 Task: Look for products with blueberry flavor.
Action: Mouse moved to (22, 118)
Screenshot: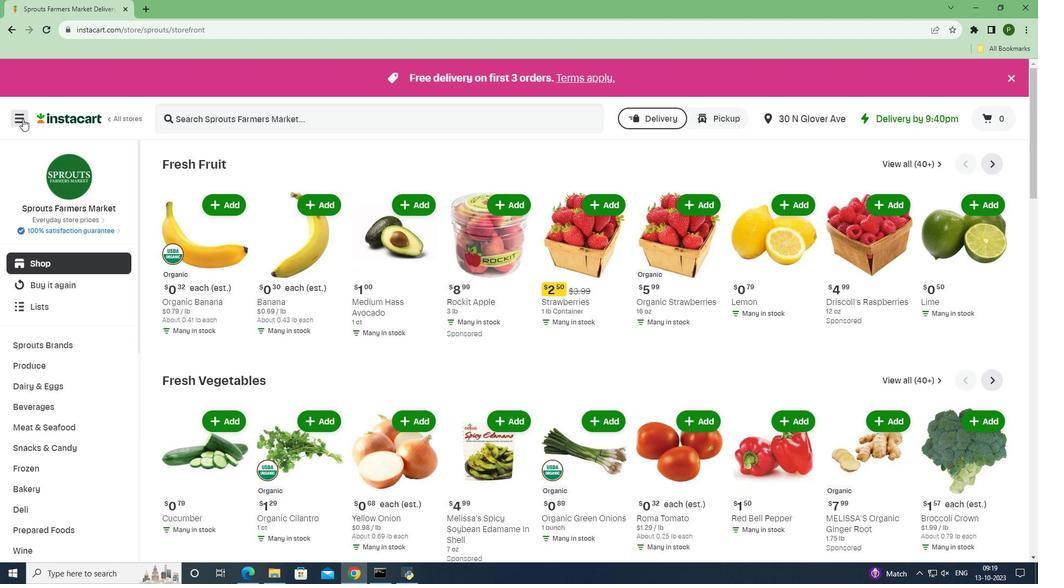 
Action: Mouse pressed left at (22, 118)
Screenshot: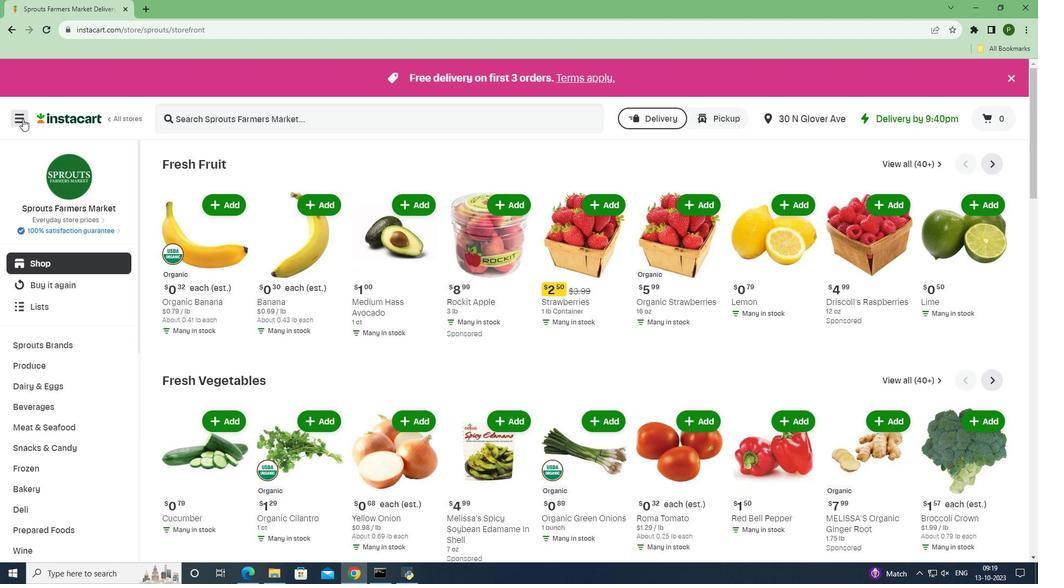 
Action: Mouse moved to (41, 285)
Screenshot: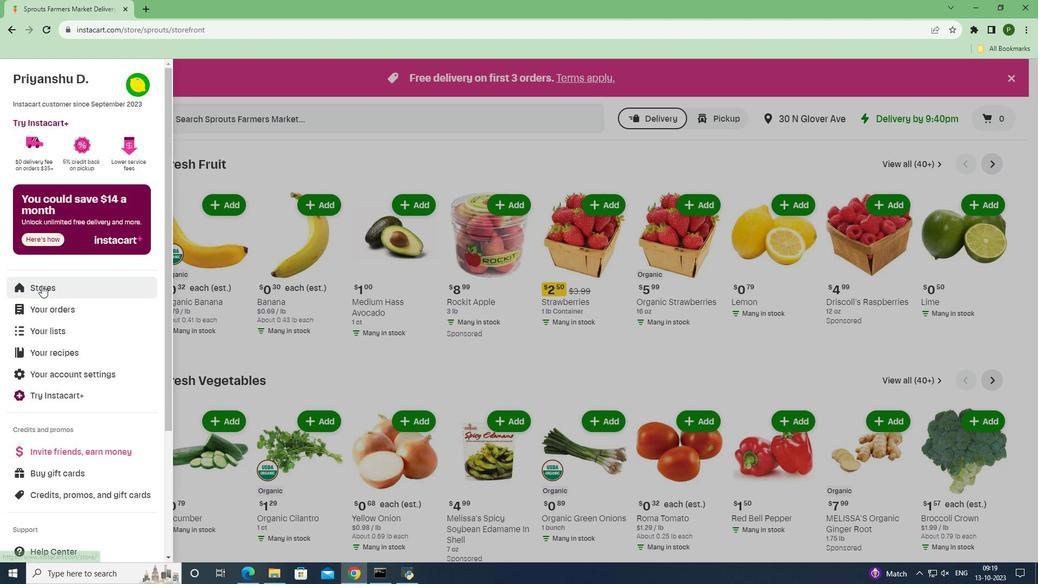 
Action: Mouse pressed left at (41, 285)
Screenshot: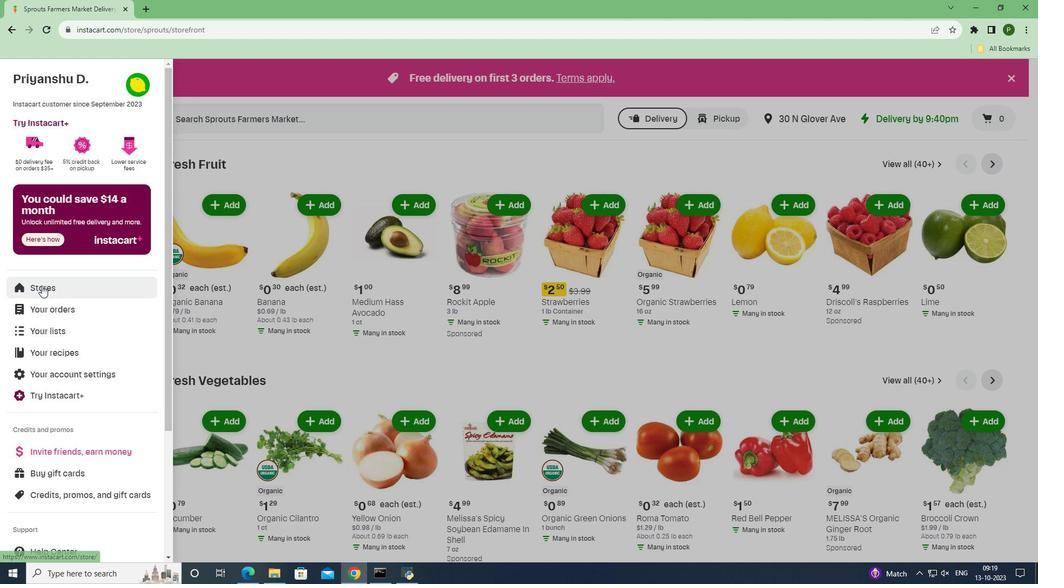 
Action: Mouse moved to (246, 129)
Screenshot: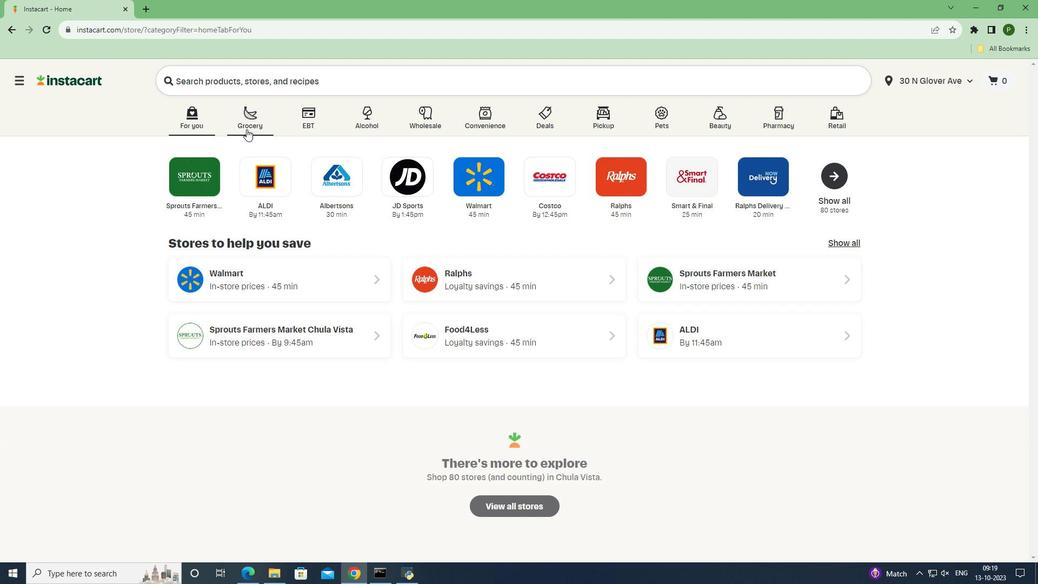 
Action: Mouse pressed left at (246, 129)
Screenshot: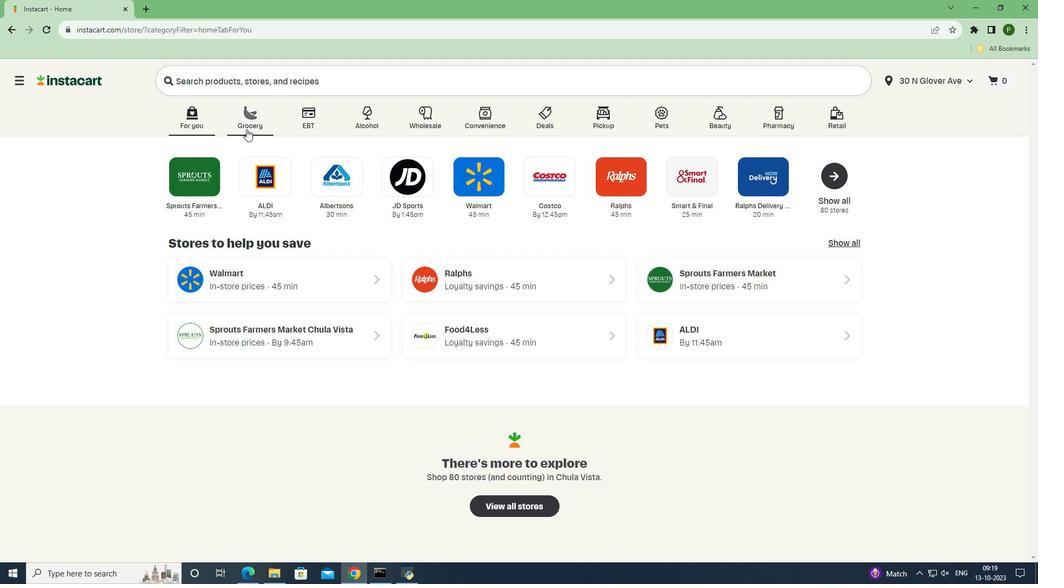 
Action: Mouse moved to (644, 254)
Screenshot: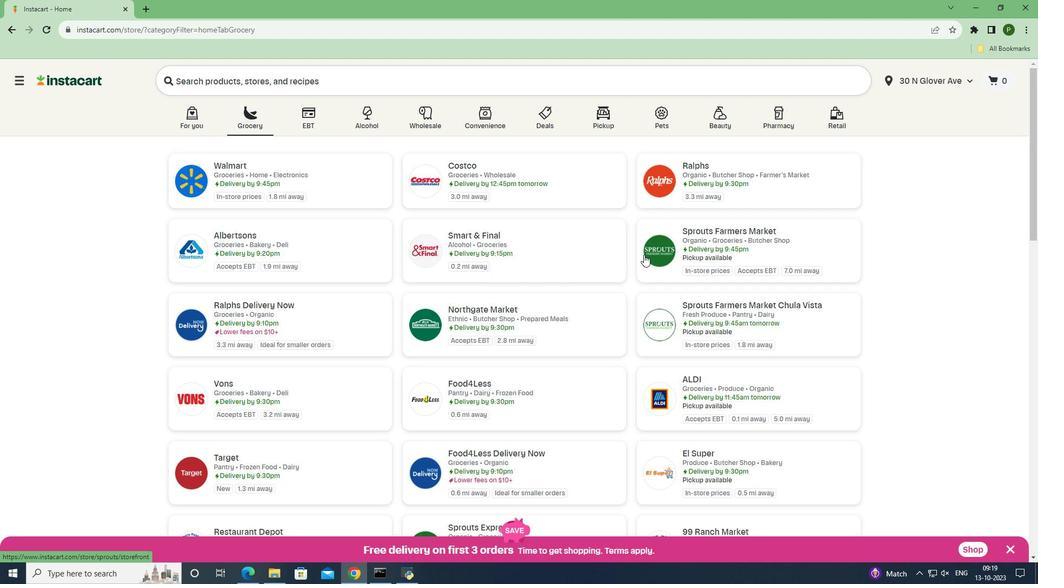 
Action: Mouse pressed left at (644, 254)
Screenshot: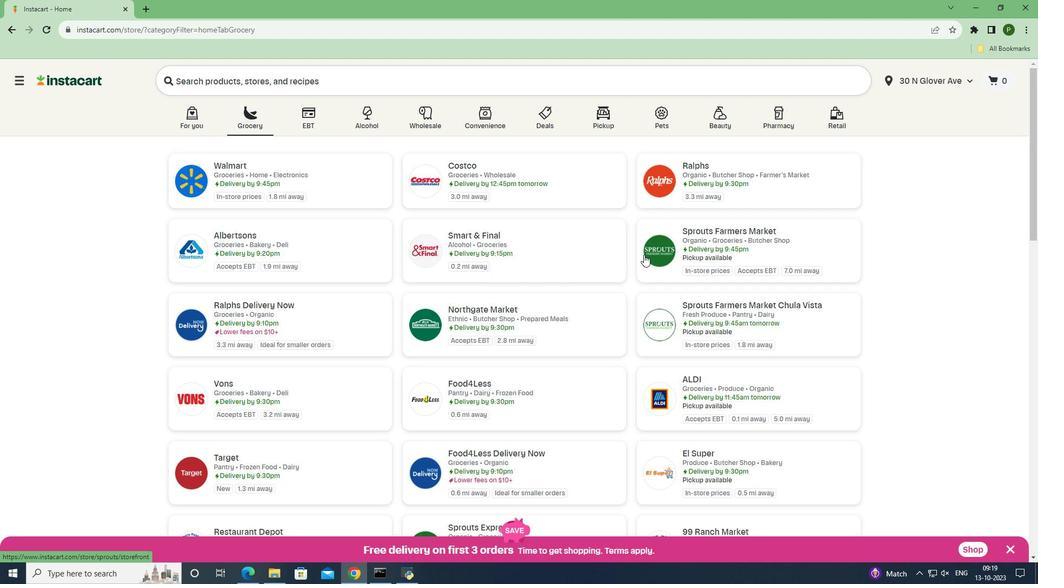 
Action: Mouse moved to (69, 407)
Screenshot: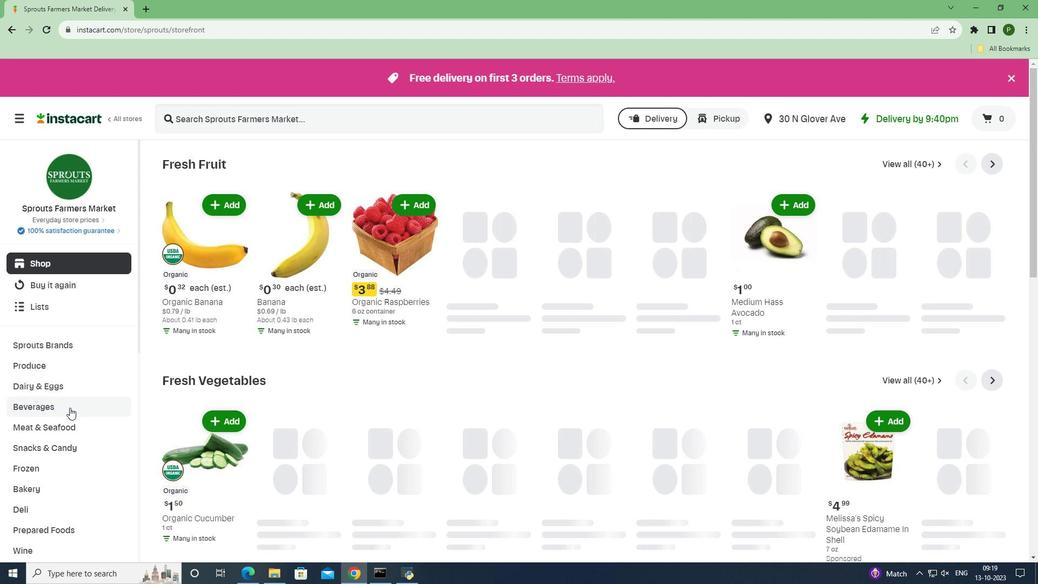 
Action: Mouse pressed left at (69, 407)
Screenshot: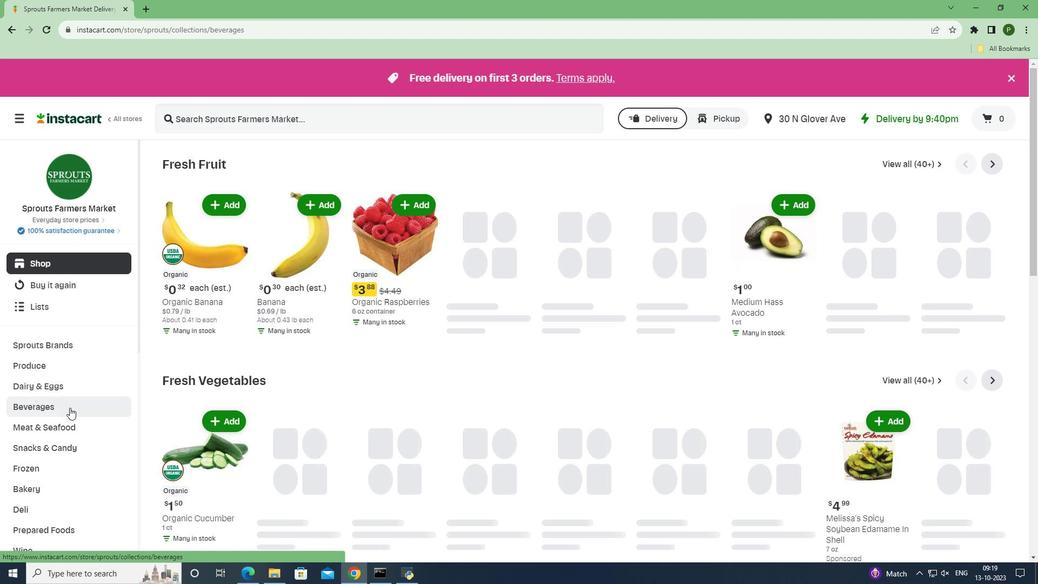 
Action: Mouse moved to (600, 188)
Screenshot: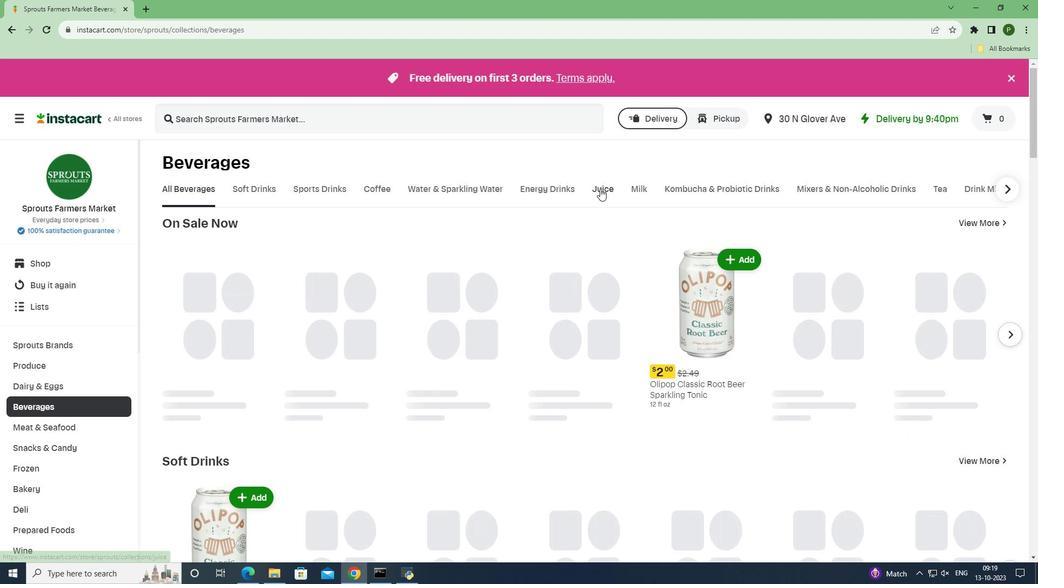 
Action: Mouse pressed left at (600, 188)
Screenshot: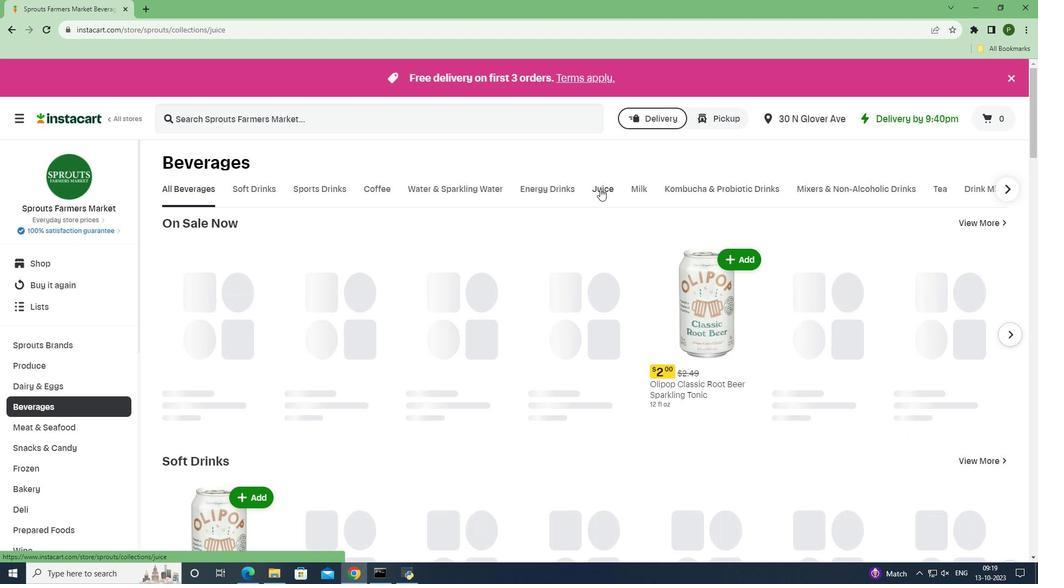 
Action: Mouse moved to (204, 283)
Screenshot: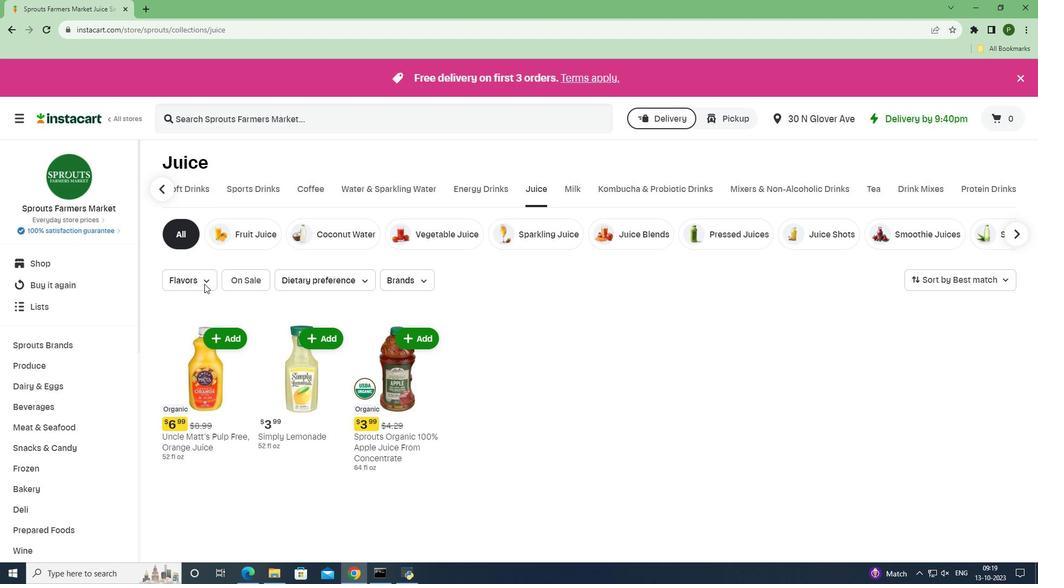 
Action: Mouse pressed left at (204, 283)
Screenshot: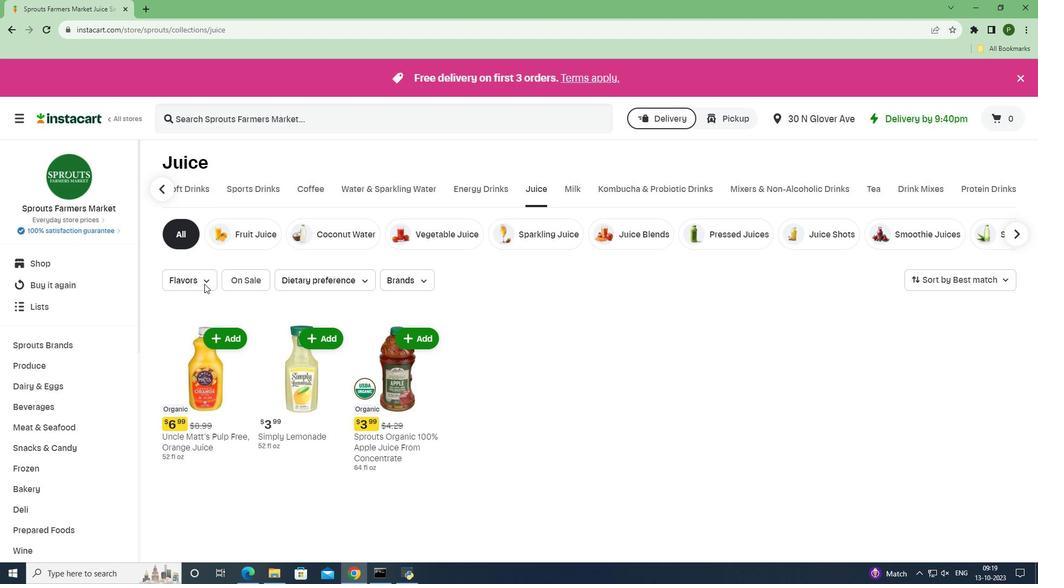 
Action: Mouse moved to (196, 283)
Screenshot: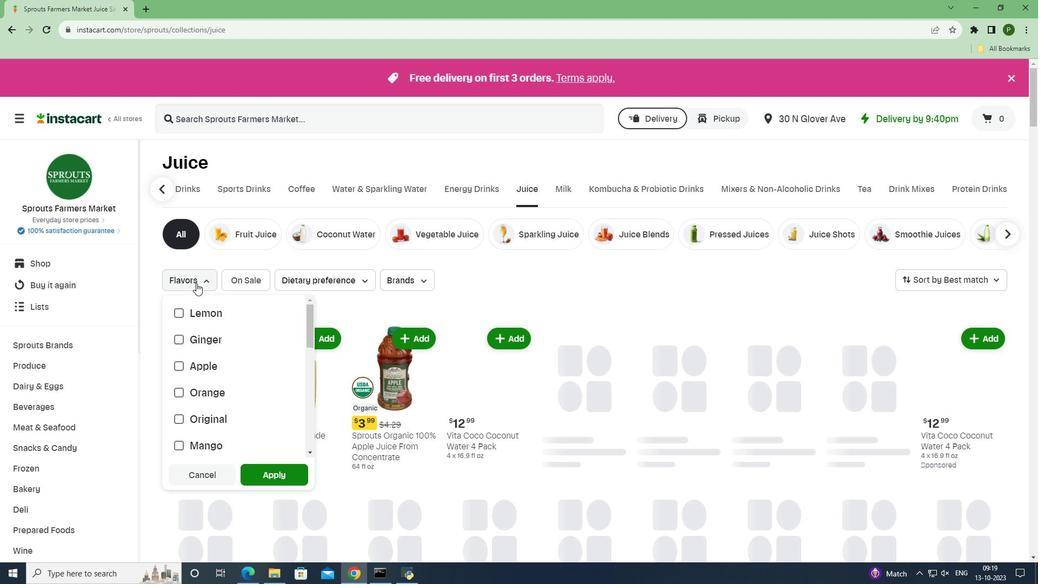 
Action: Mouse pressed left at (196, 283)
Screenshot: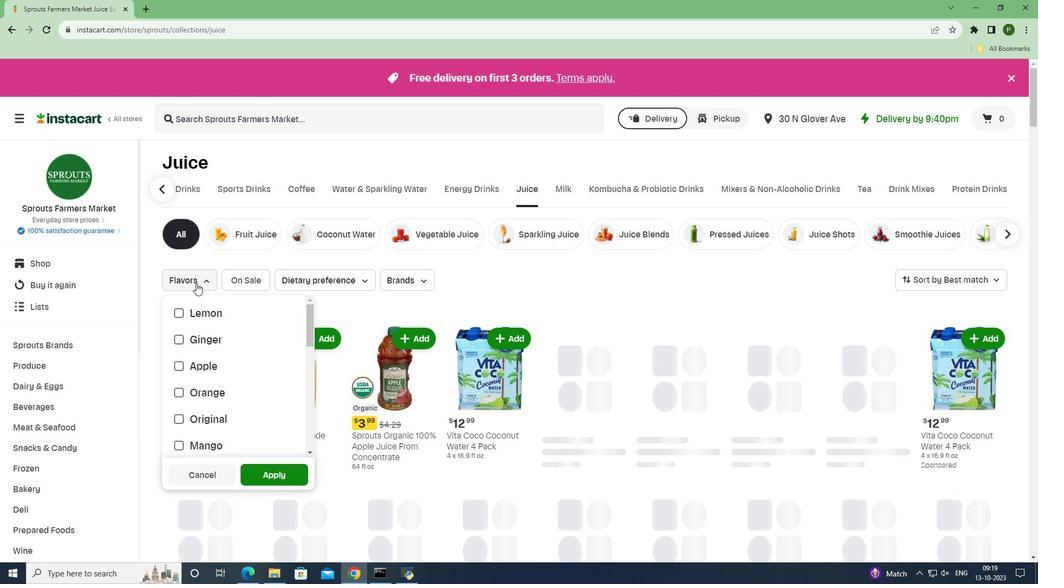 
Action: Mouse moved to (196, 283)
Screenshot: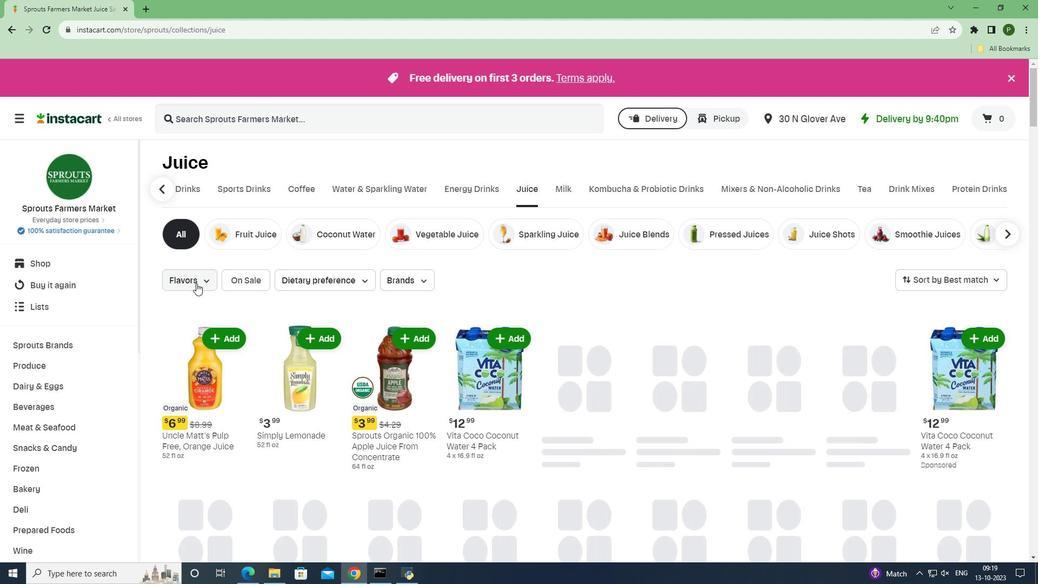 
Action: Mouse pressed left at (196, 283)
Screenshot: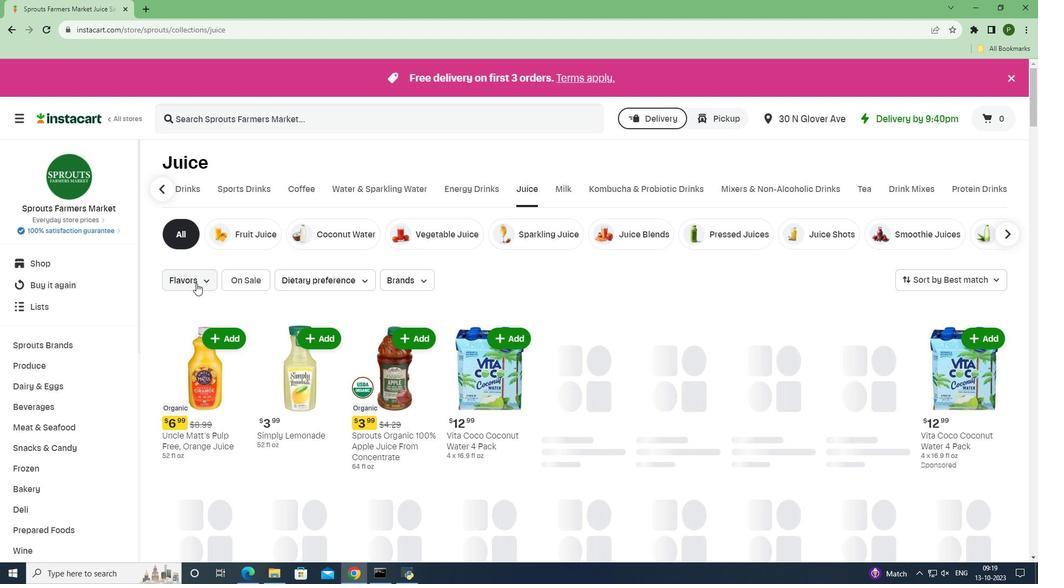 
Action: Mouse moved to (215, 373)
Screenshot: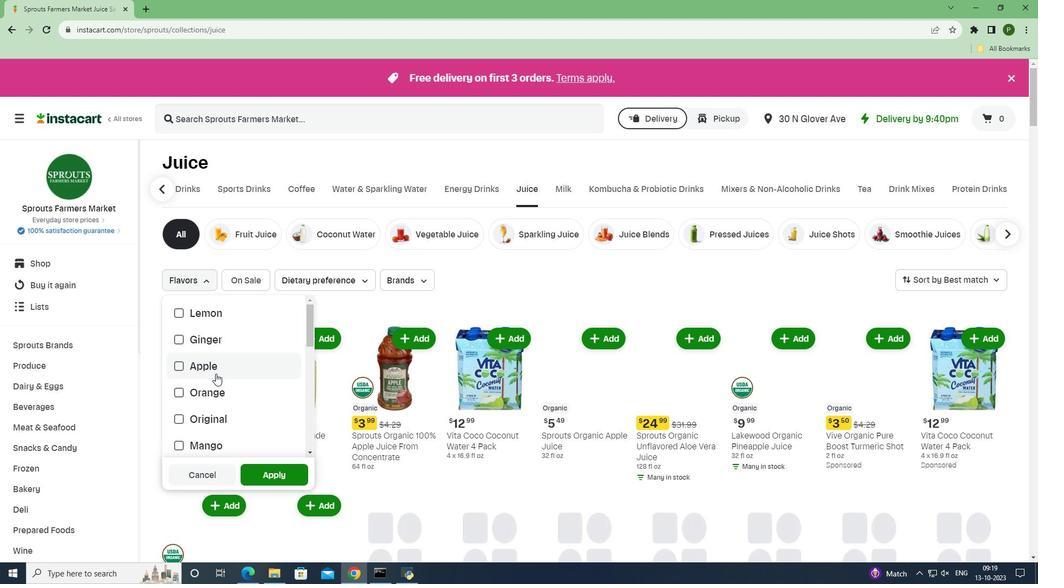
Action: Mouse scrolled (215, 373) with delta (0, 0)
Screenshot: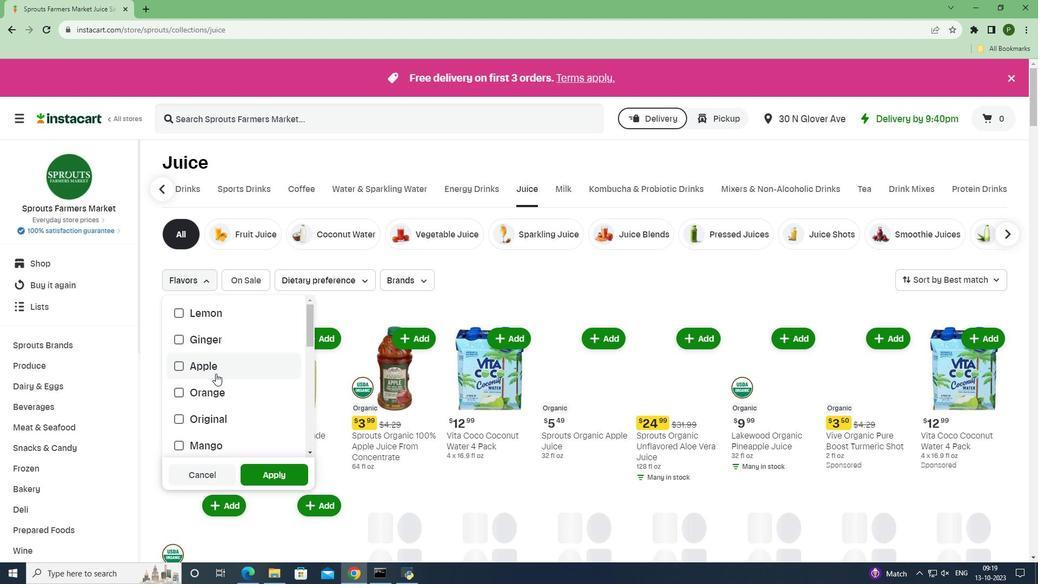 
Action: Mouse scrolled (215, 373) with delta (0, 0)
Screenshot: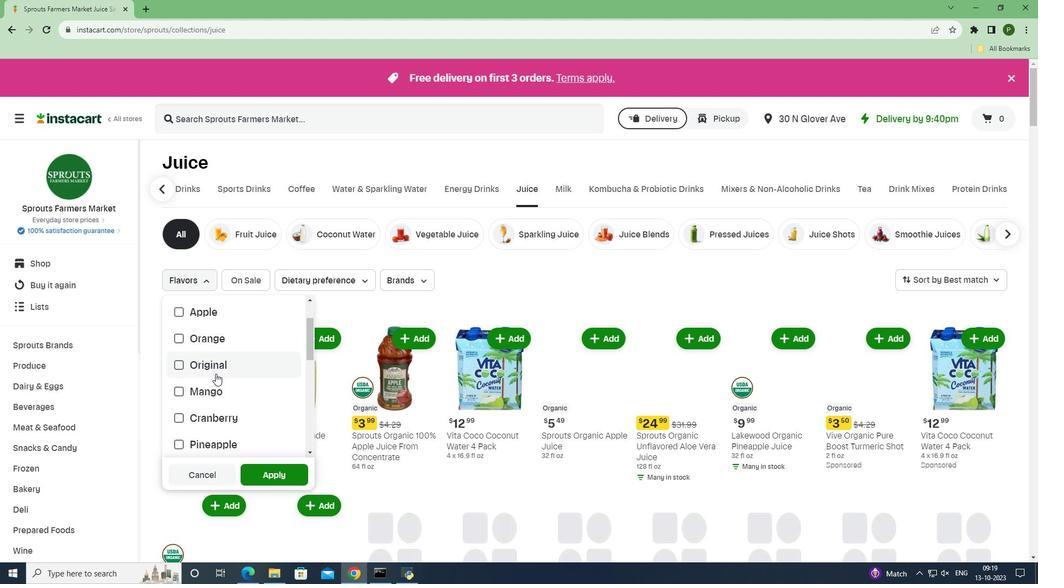 
Action: Mouse moved to (208, 447)
Screenshot: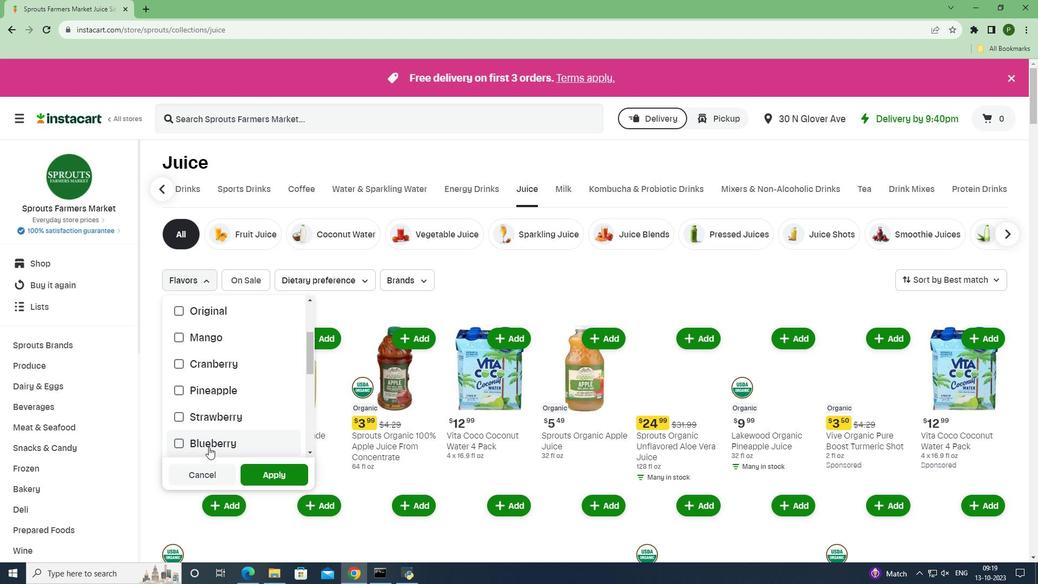 
Action: Mouse pressed left at (208, 447)
Screenshot: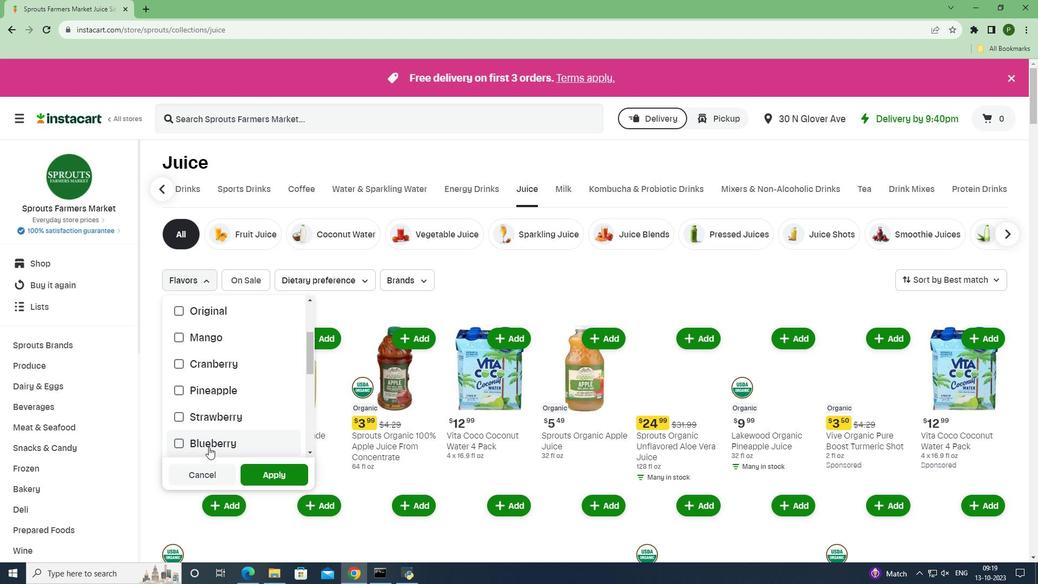 
Action: Mouse moved to (267, 471)
Screenshot: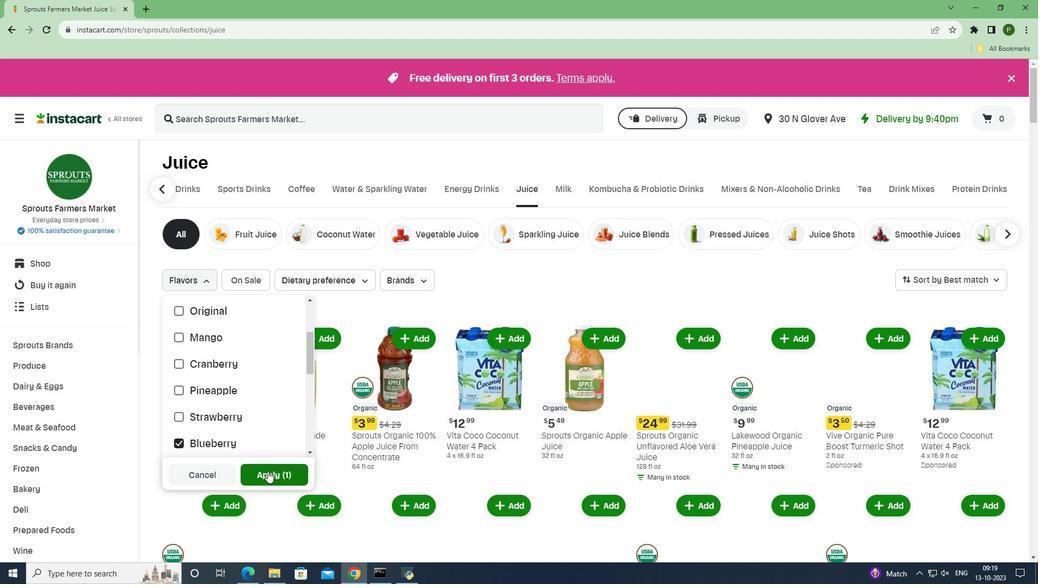 
Action: Mouse pressed left at (267, 471)
Screenshot: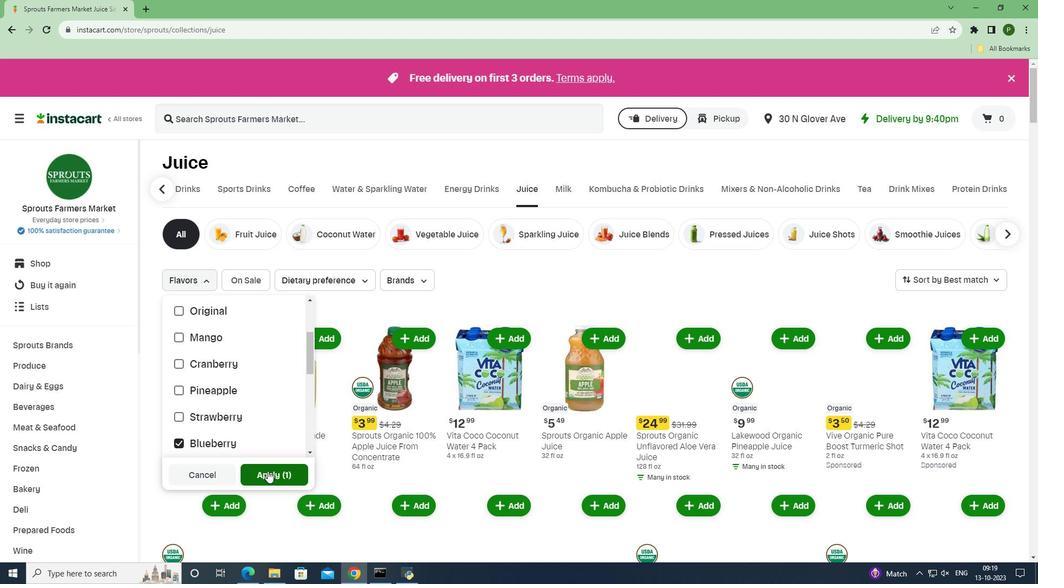 
Action: Mouse moved to (473, 515)
Screenshot: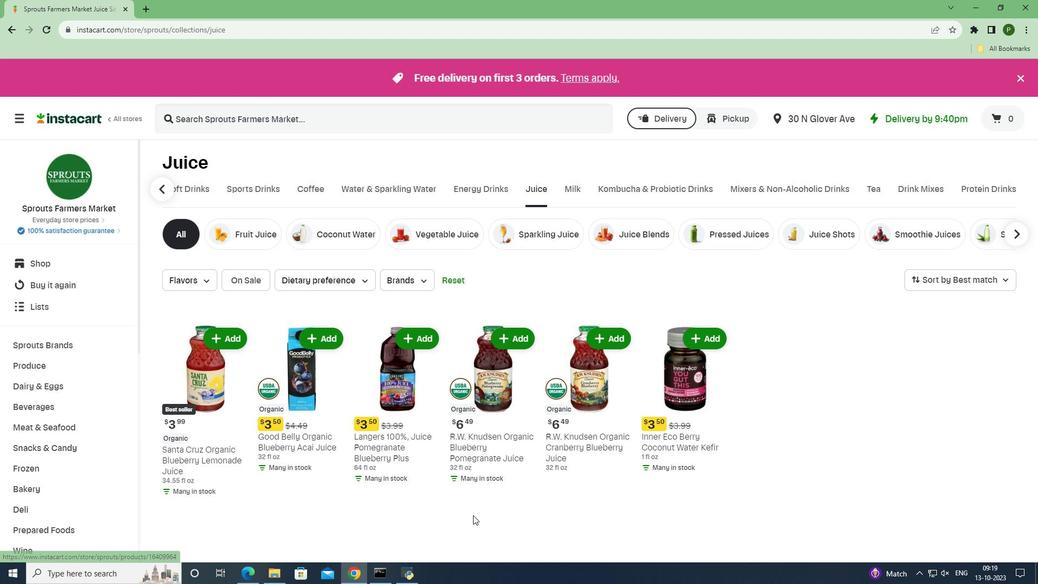 
